 Task: In new skill endorsements turn off push notifications.
Action: Mouse moved to (882, 92)
Screenshot: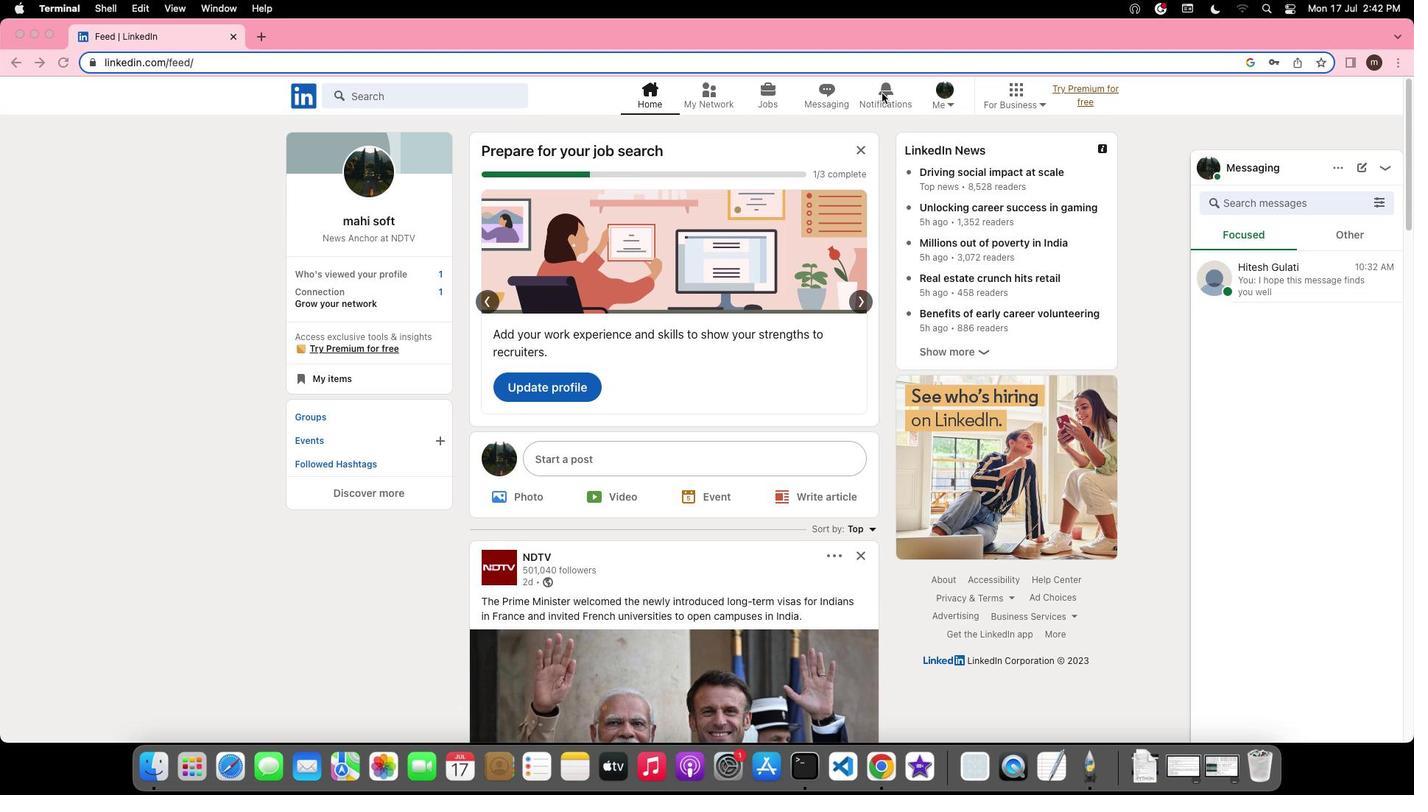 
Action: Mouse pressed left at (882, 92)
Screenshot: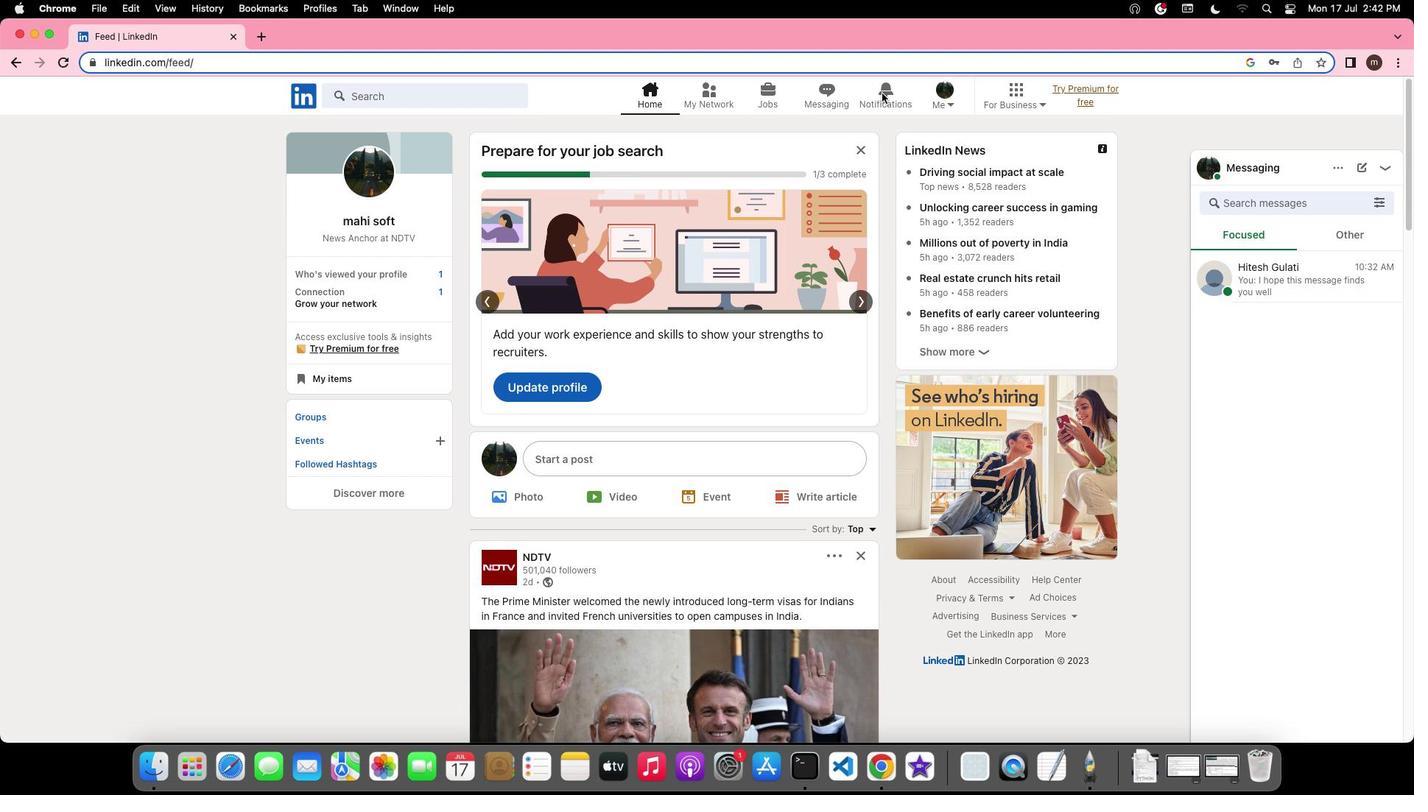 
Action: Mouse pressed left at (882, 92)
Screenshot: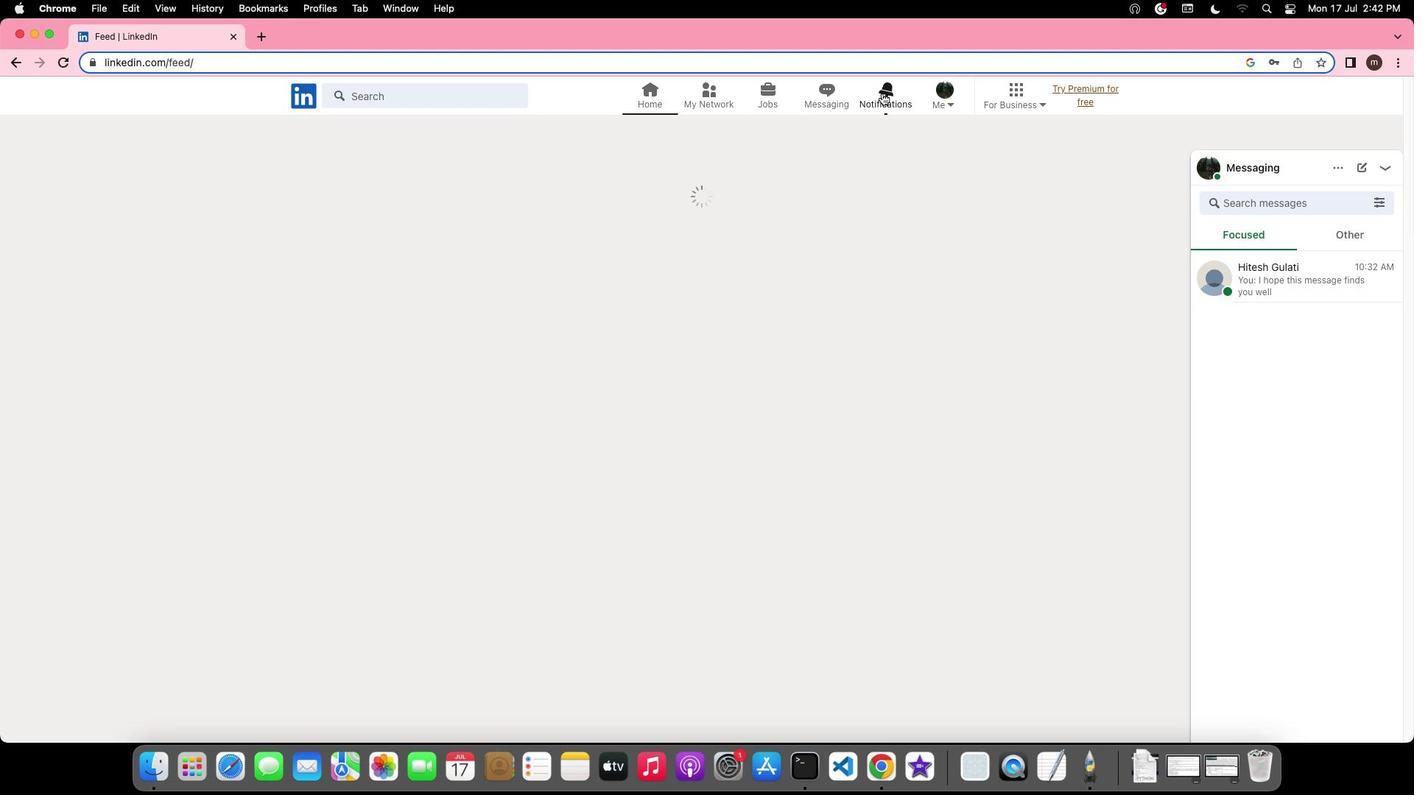 
Action: Mouse moved to (338, 195)
Screenshot: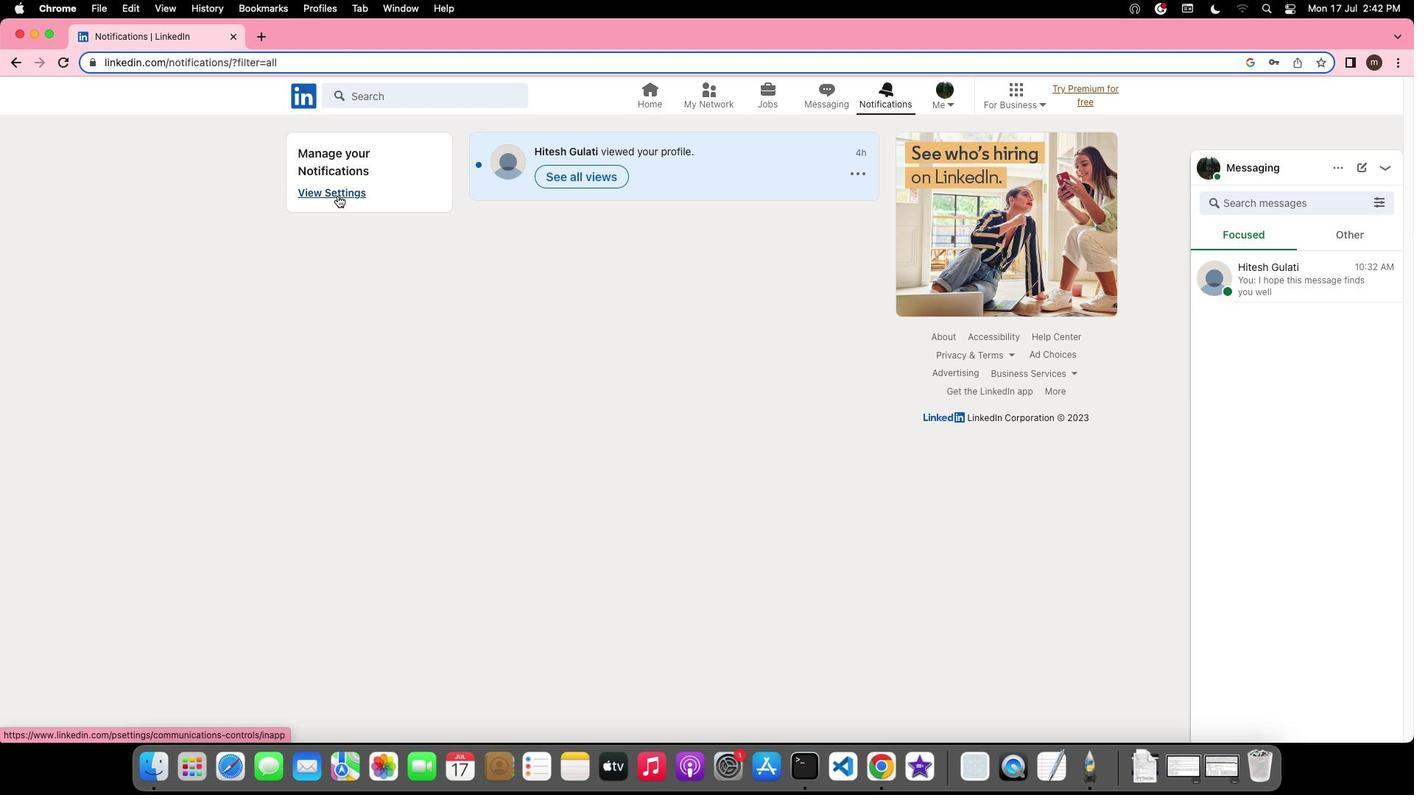 
Action: Mouse pressed left at (338, 195)
Screenshot: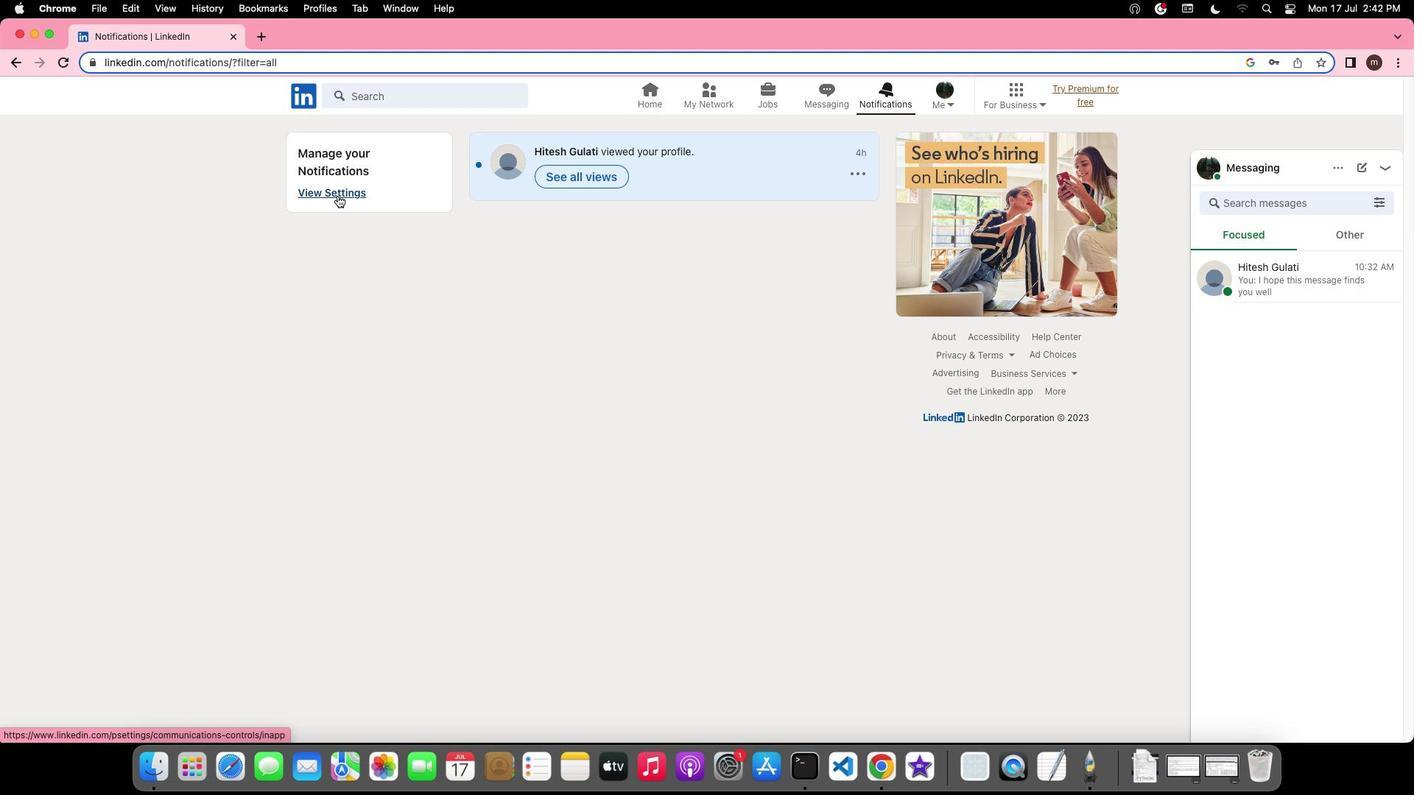 
Action: Mouse moved to (589, 597)
Screenshot: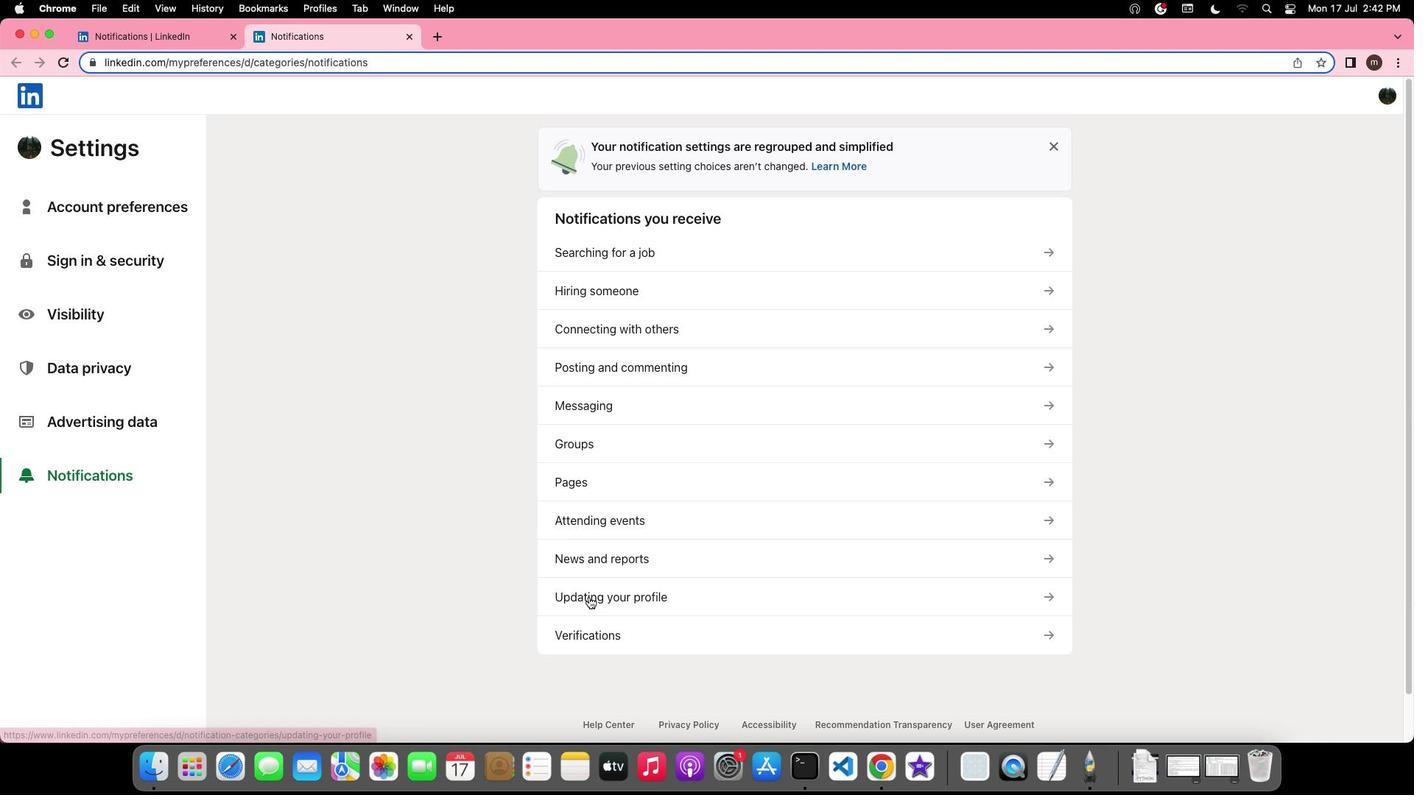 
Action: Mouse pressed left at (589, 597)
Screenshot: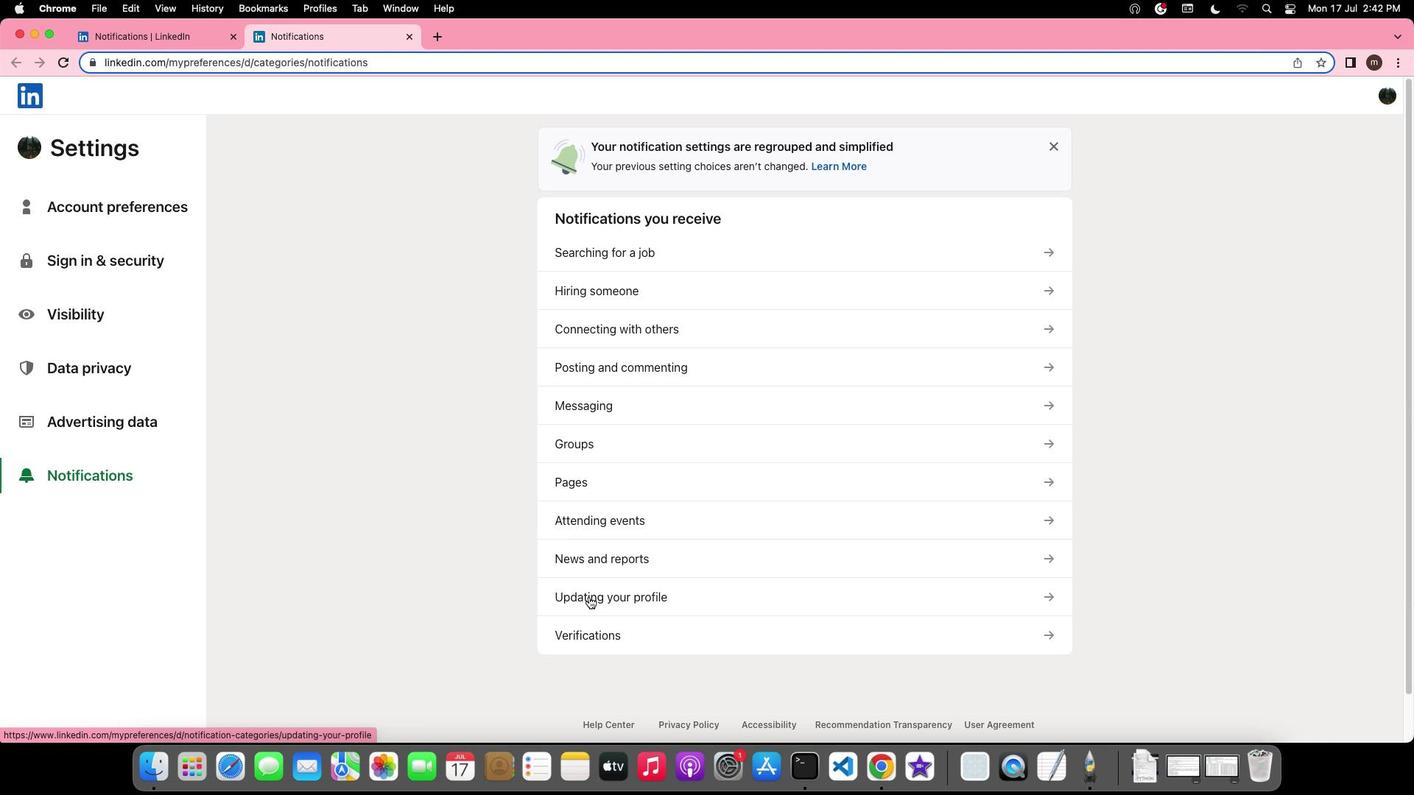
Action: Mouse moved to (602, 287)
Screenshot: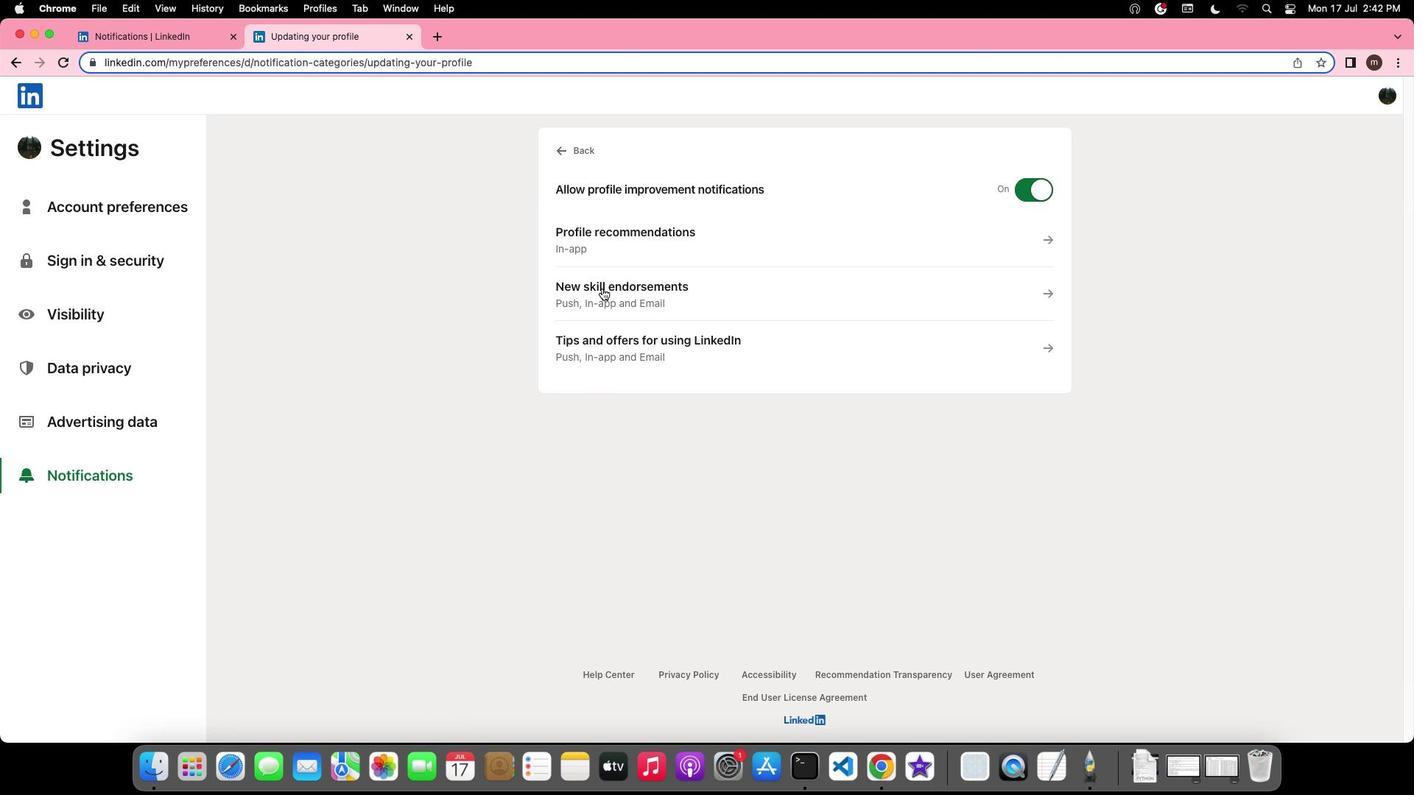 
Action: Mouse pressed left at (602, 287)
Screenshot: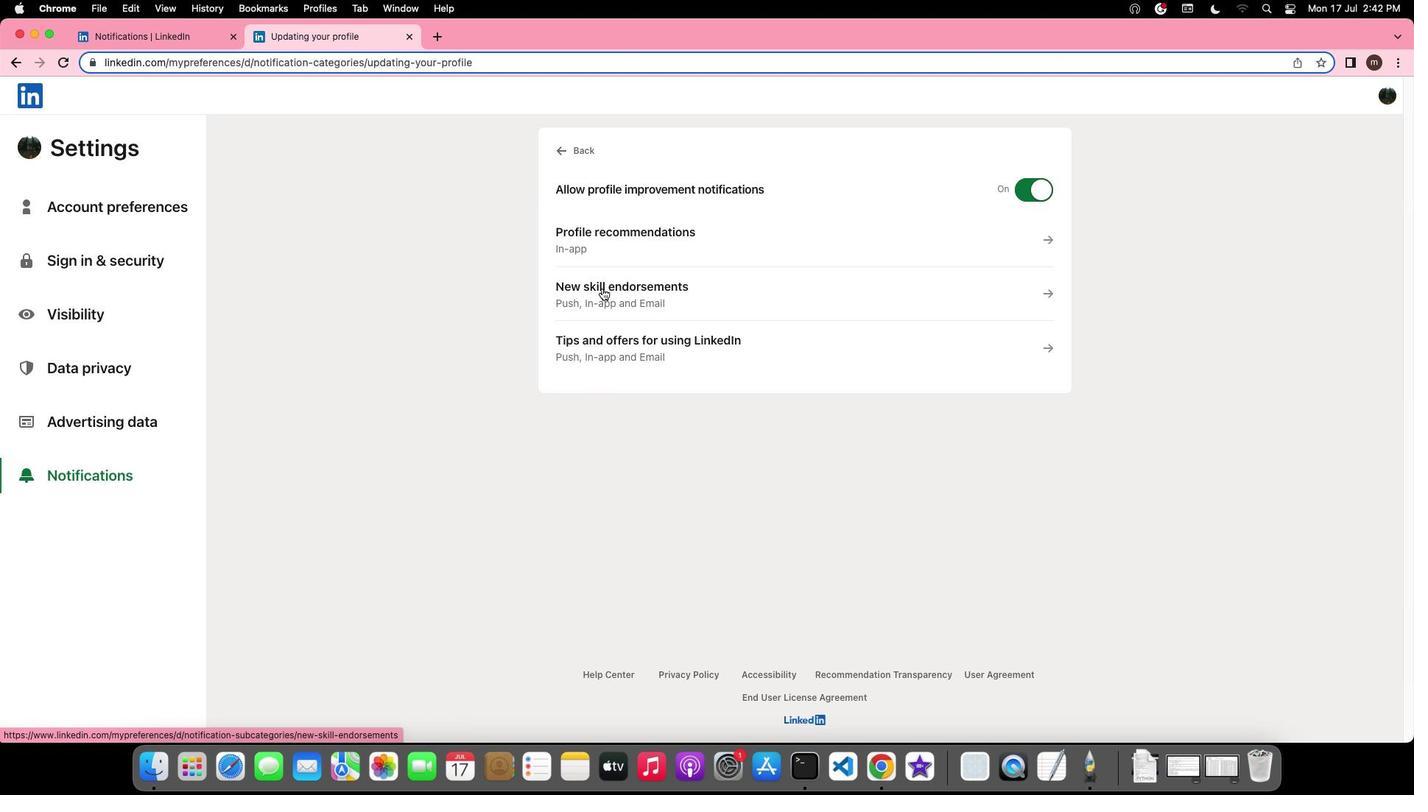 
Action: Mouse moved to (1051, 327)
Screenshot: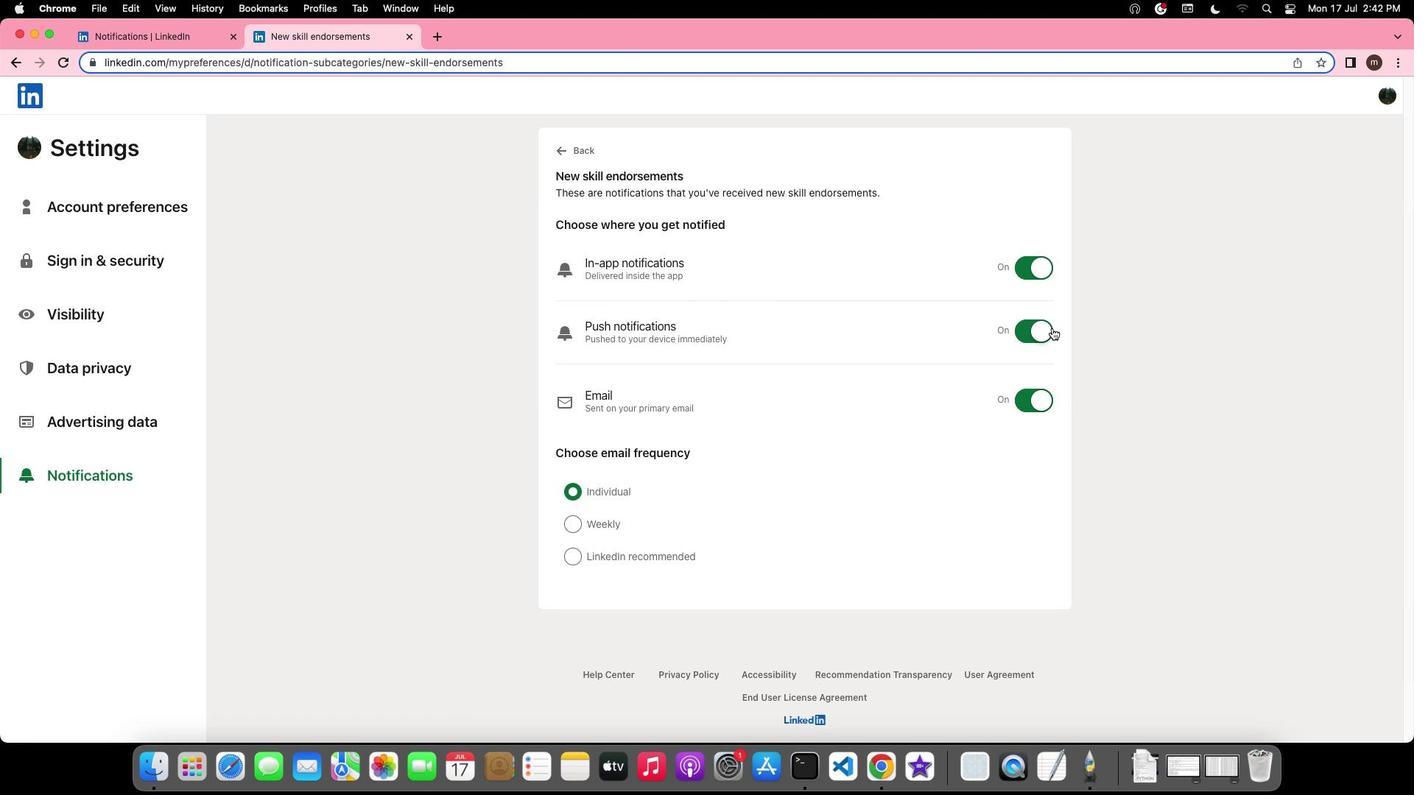 
Action: Mouse pressed left at (1051, 327)
Screenshot: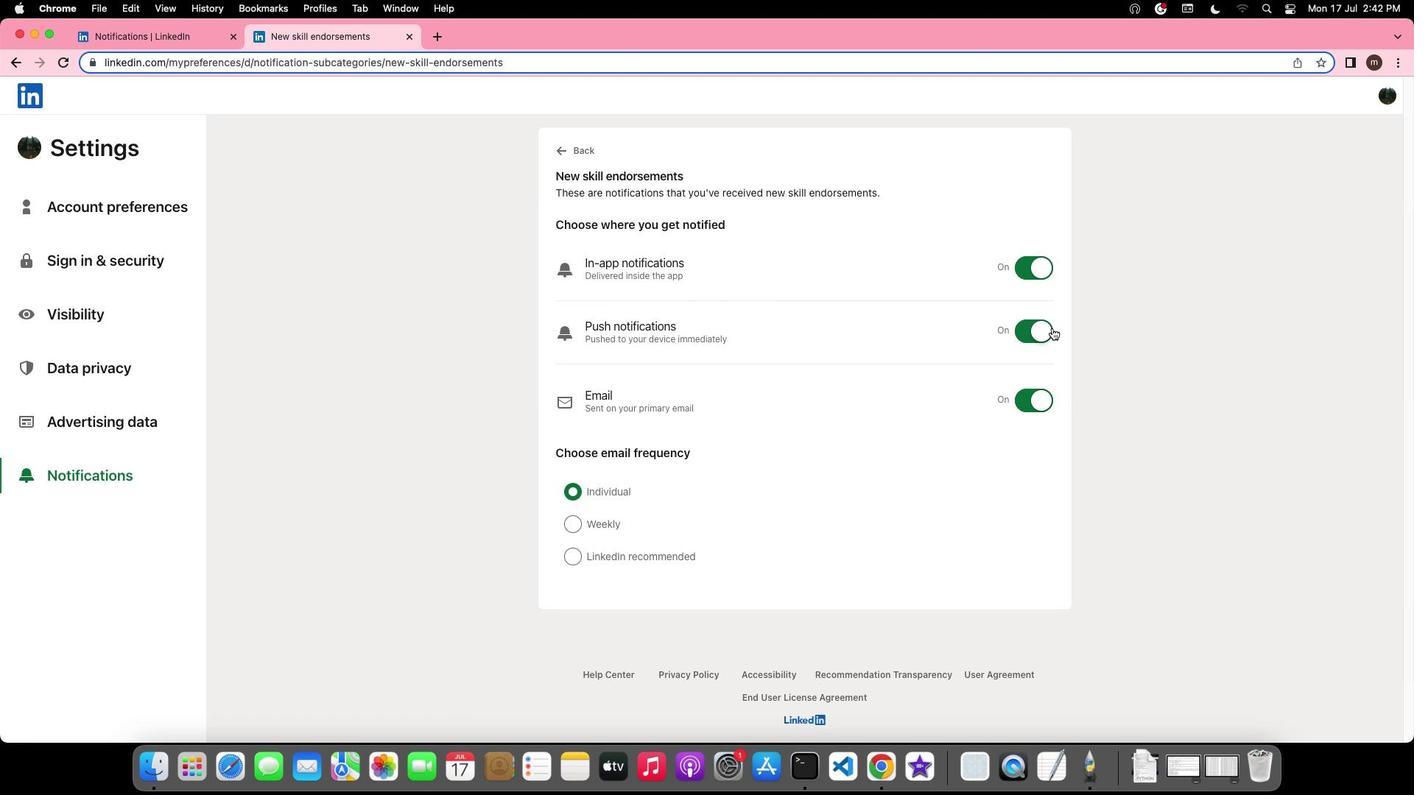
Action: Mouse moved to (1062, 336)
Screenshot: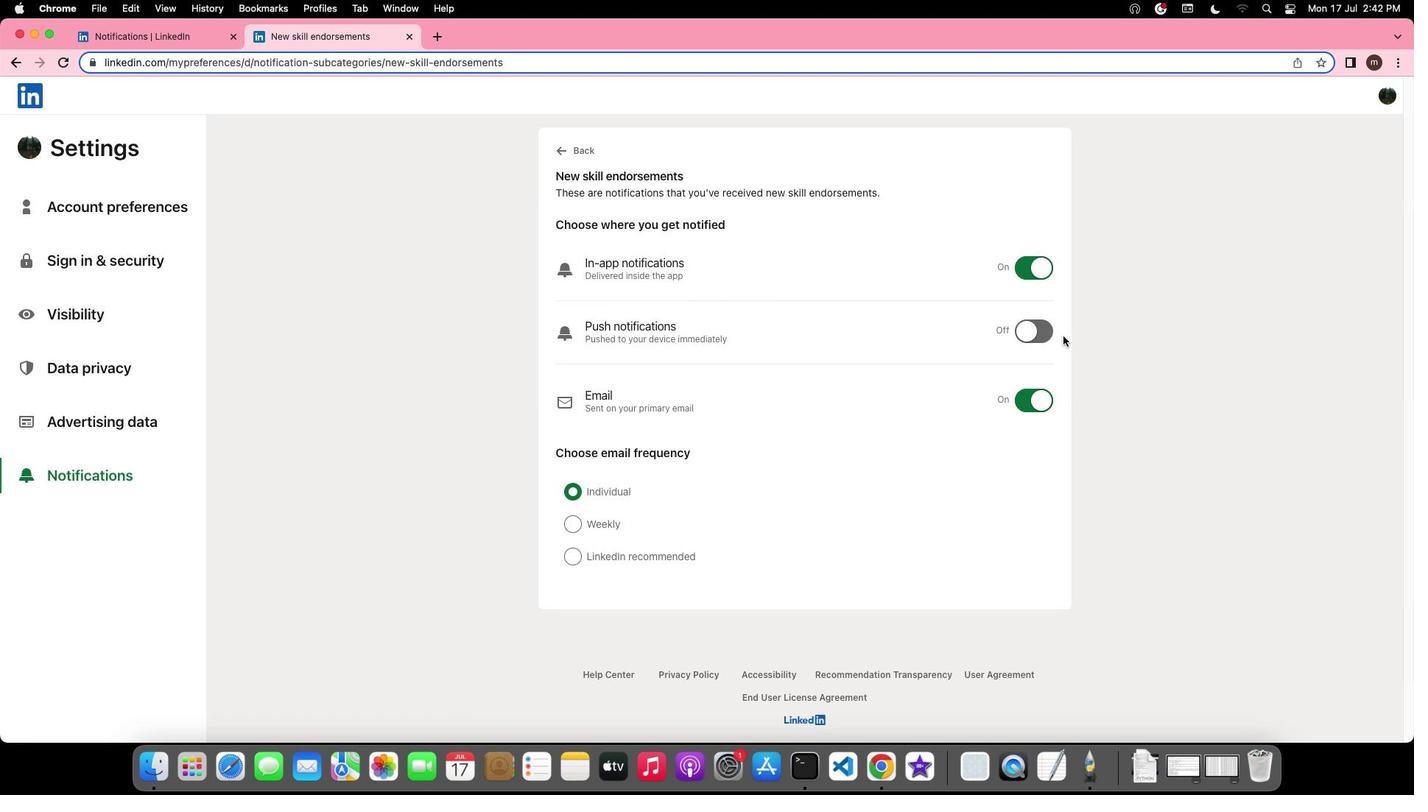 
